 Task: Create a due date automation trigger when advanced on, on the wednesday of the week a card is due add content without an empty description at 11:00 AM.
Action: Mouse moved to (830, 85)
Screenshot: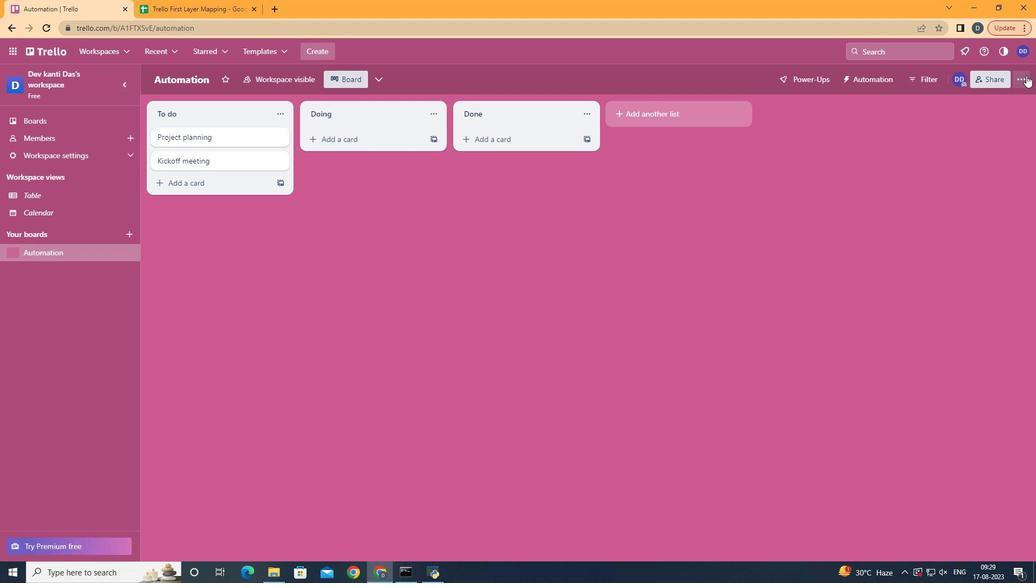 
Action: Mouse pressed left at (830, 85)
Screenshot: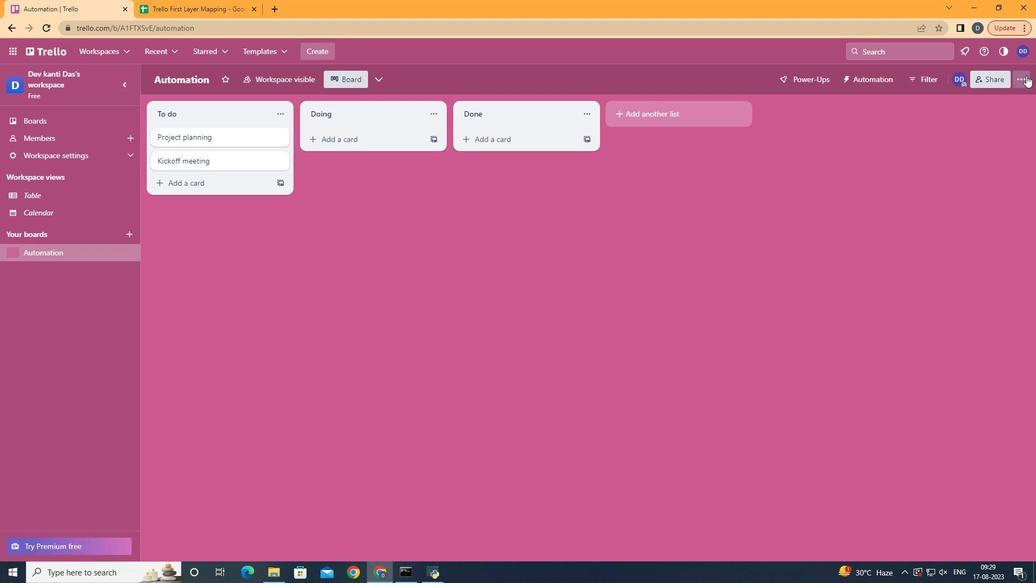 
Action: Mouse moved to (811, 226)
Screenshot: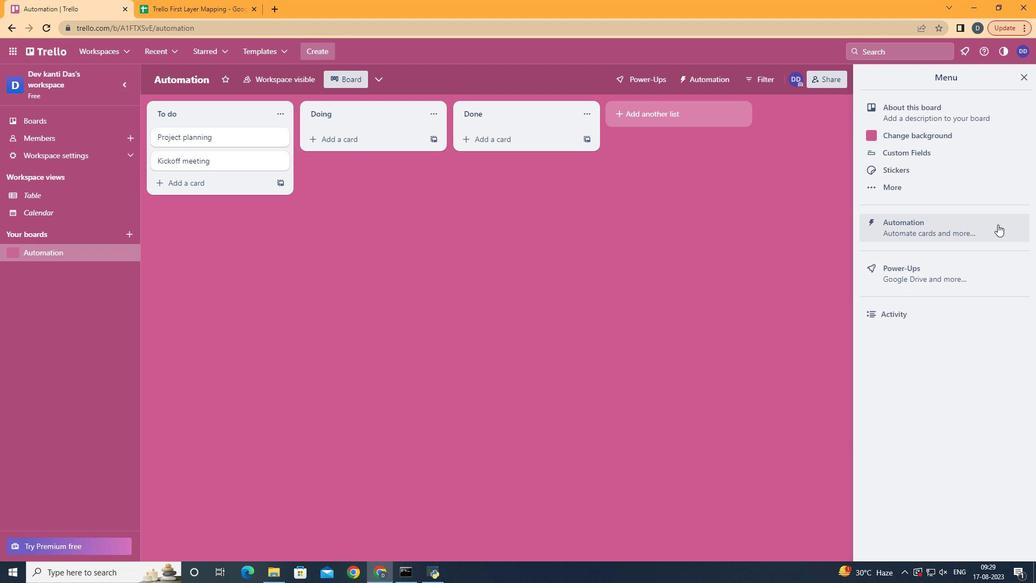 
Action: Mouse pressed left at (811, 226)
Screenshot: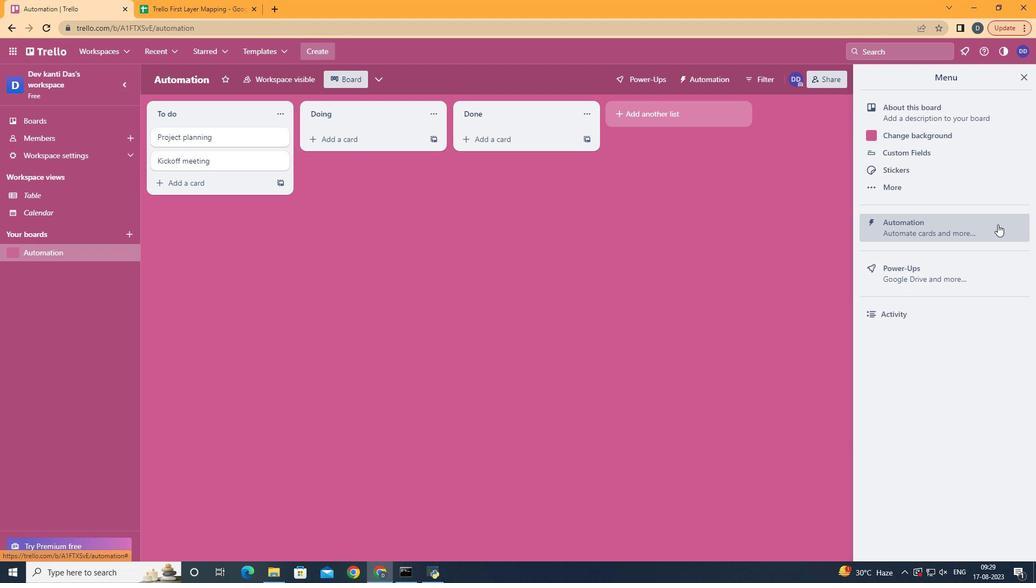 
Action: Mouse moved to (302, 224)
Screenshot: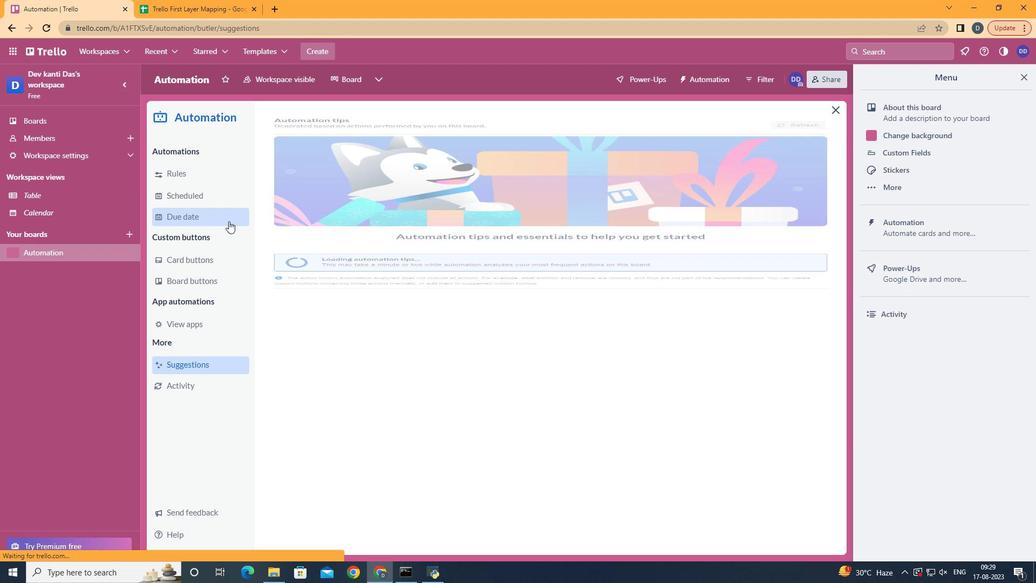 
Action: Mouse pressed left at (302, 224)
Screenshot: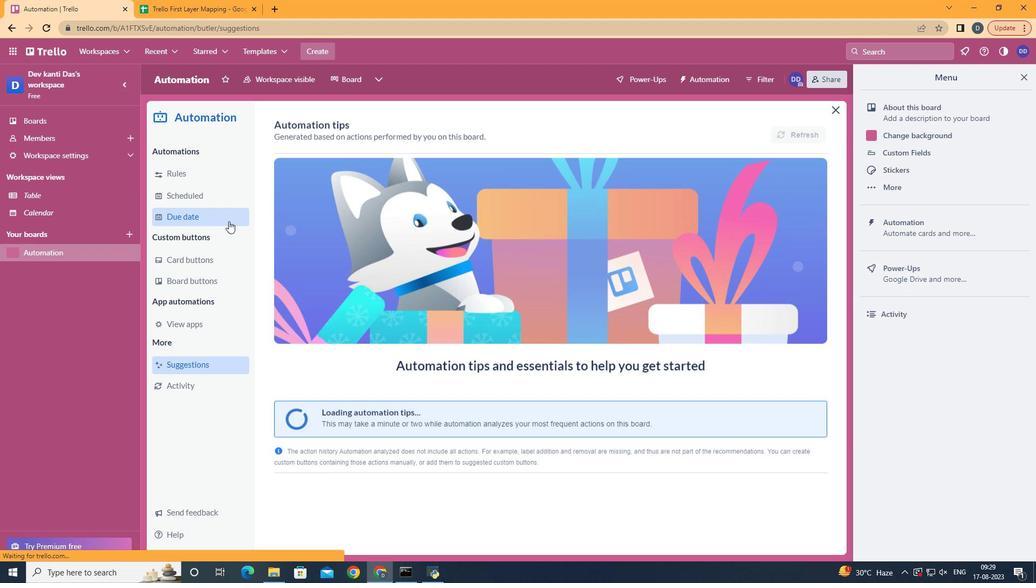 
Action: Mouse moved to (644, 140)
Screenshot: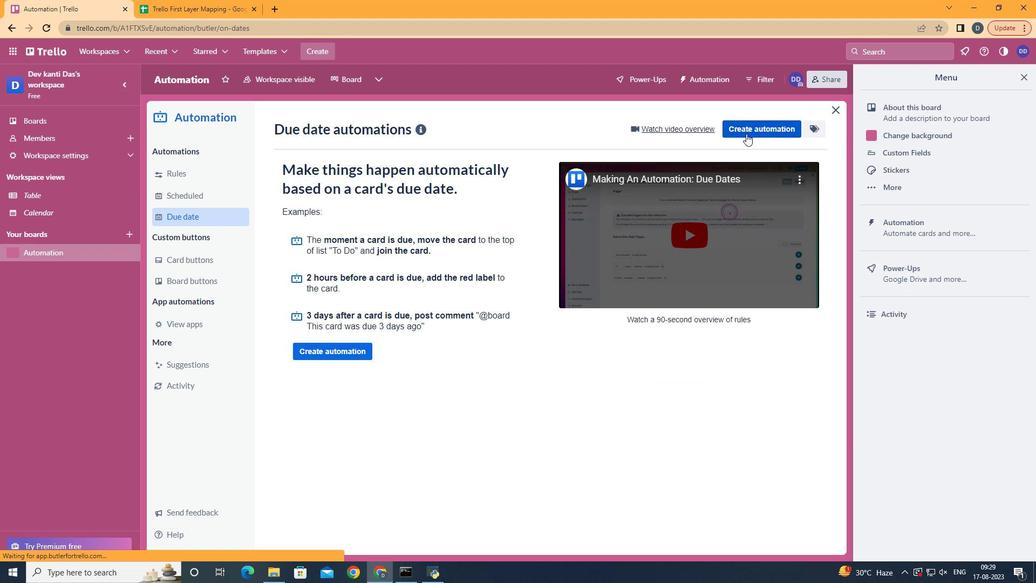 
Action: Mouse pressed left at (644, 140)
Screenshot: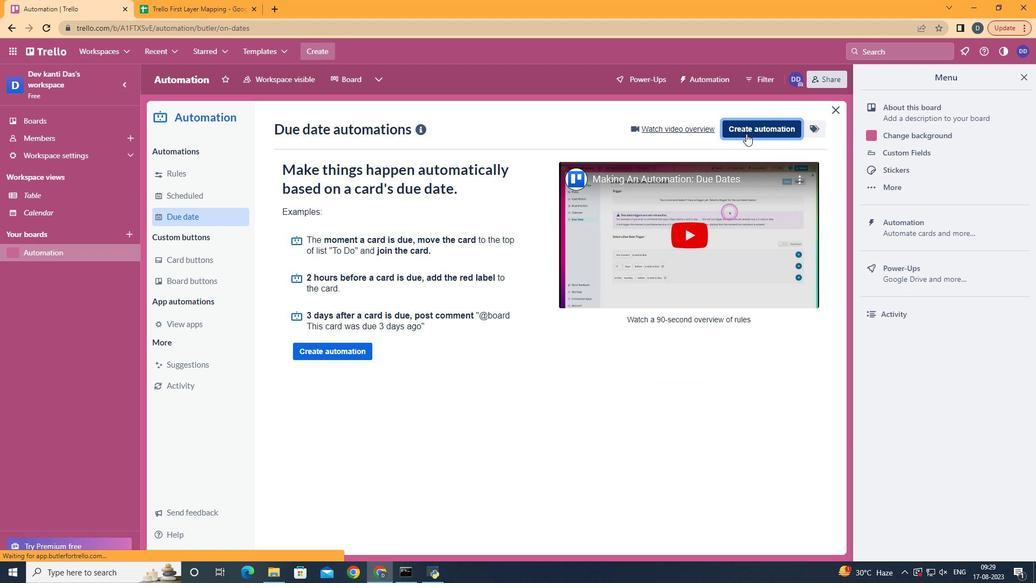 
Action: Mouse moved to (518, 237)
Screenshot: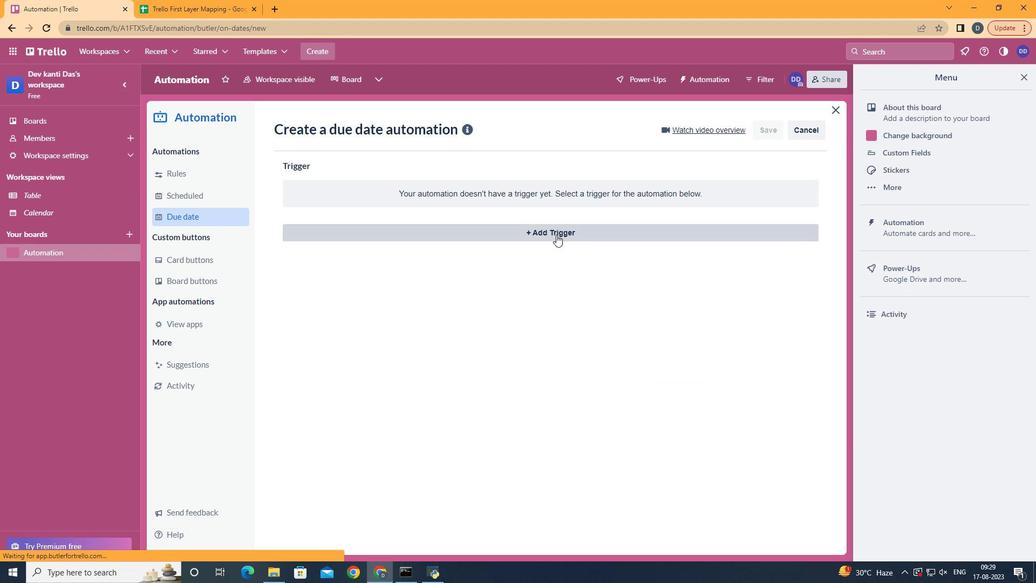 
Action: Mouse pressed left at (518, 237)
Screenshot: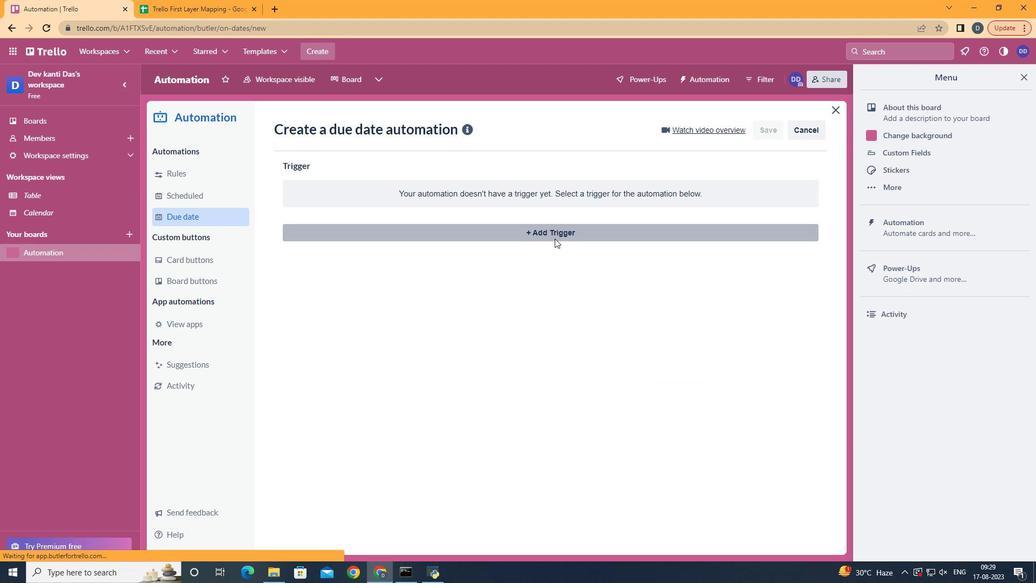 
Action: Mouse moved to (391, 326)
Screenshot: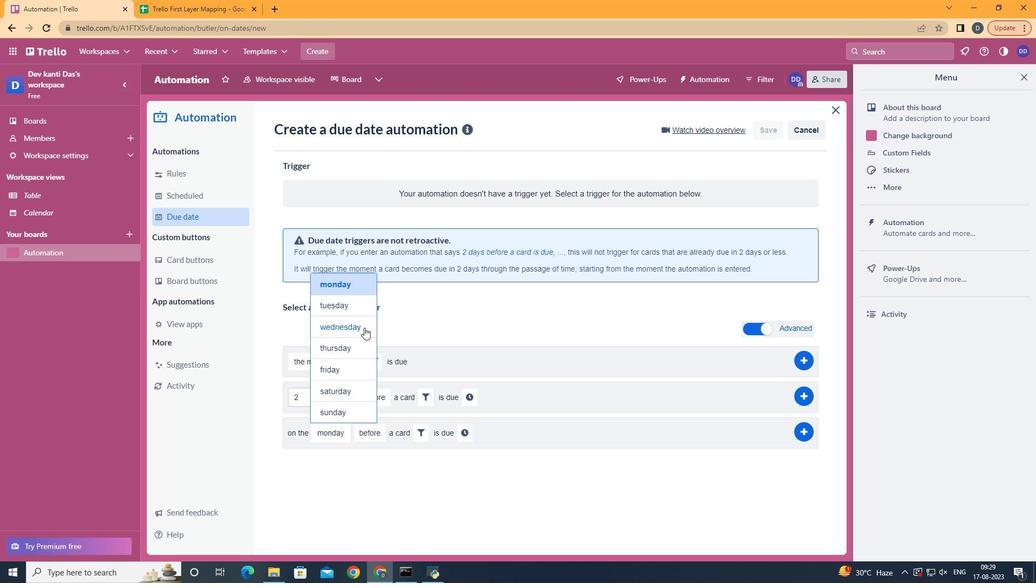 
Action: Mouse pressed left at (391, 326)
Screenshot: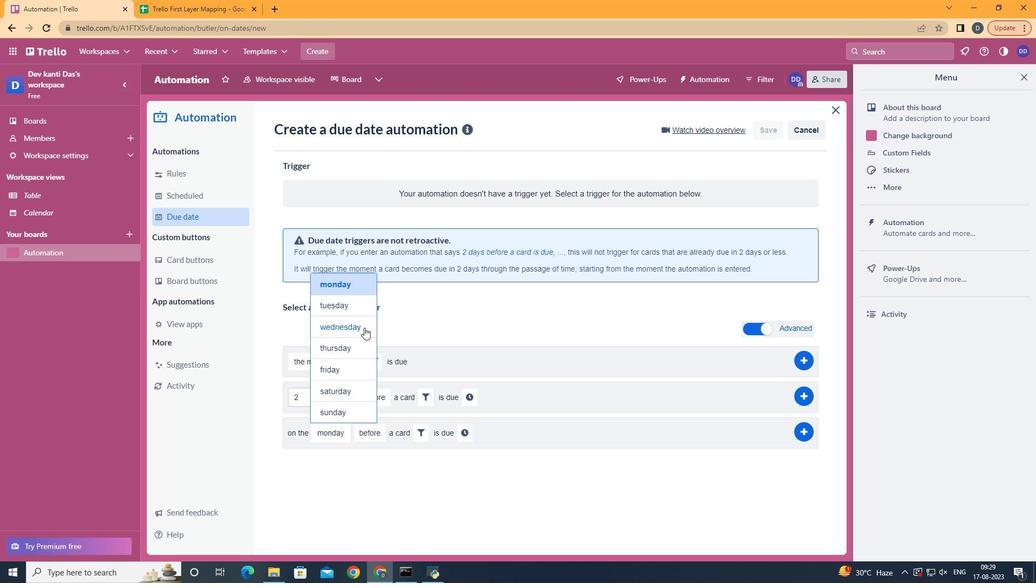 
Action: Mouse moved to (414, 485)
Screenshot: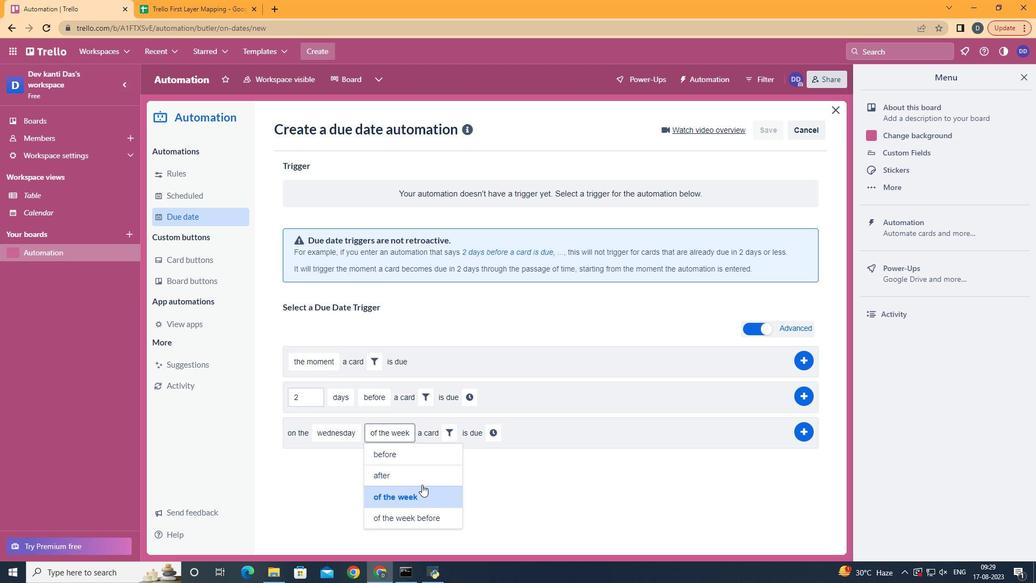 
Action: Mouse pressed left at (414, 485)
Screenshot: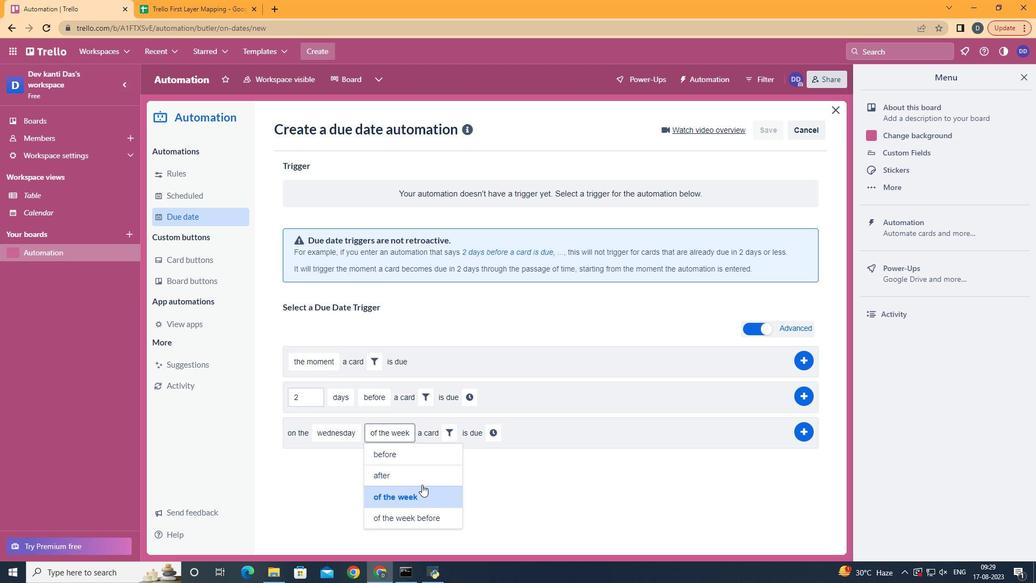 
Action: Mouse moved to (452, 435)
Screenshot: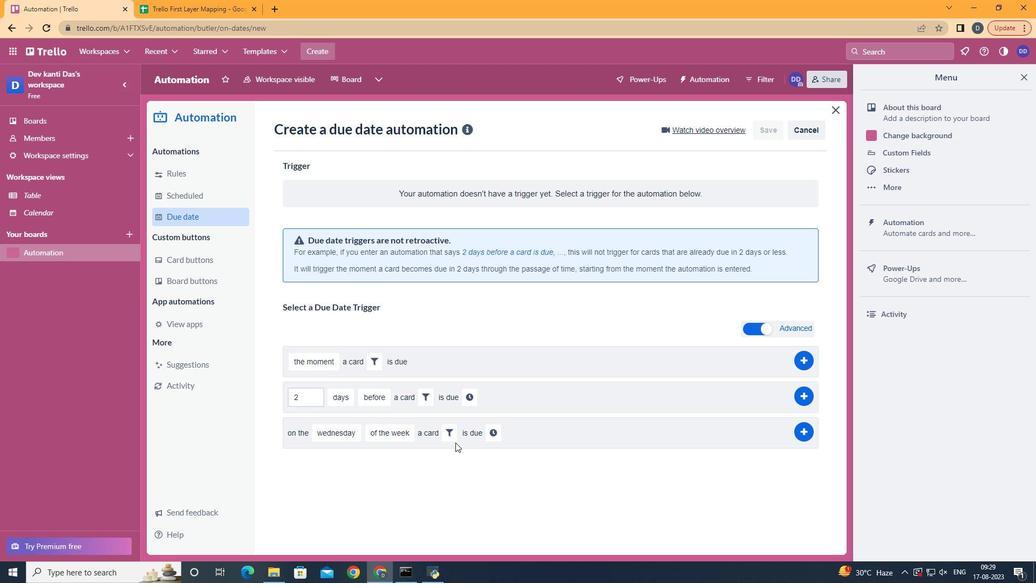 
Action: Mouse pressed left at (452, 435)
Screenshot: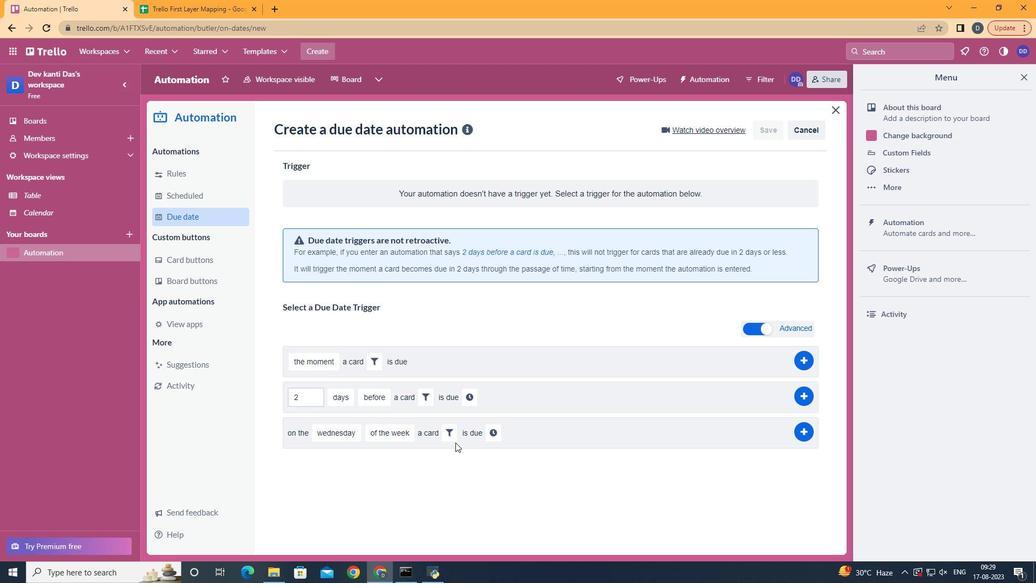 
Action: Mouse moved to (450, 430)
Screenshot: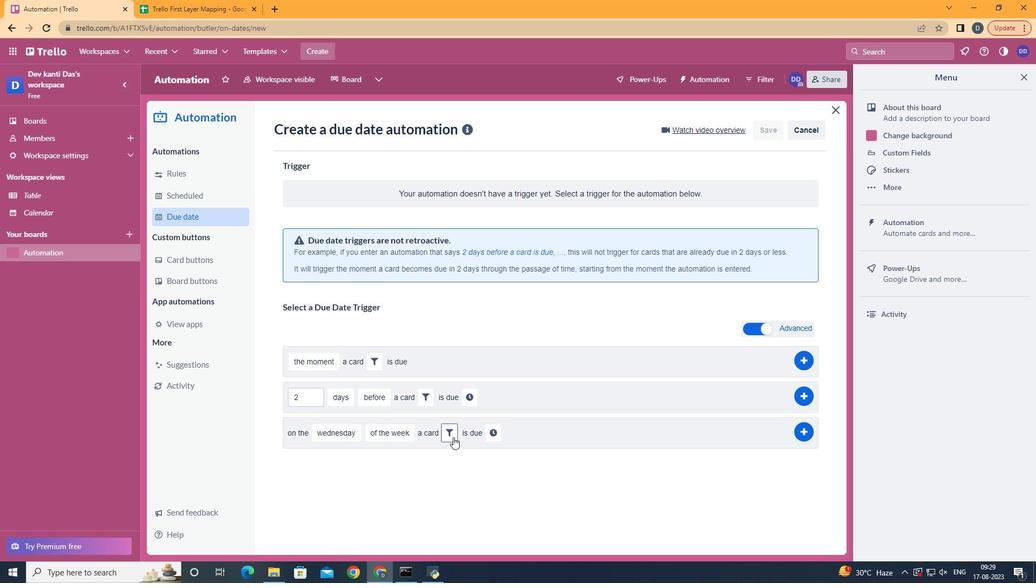
Action: Mouse pressed left at (450, 430)
Screenshot: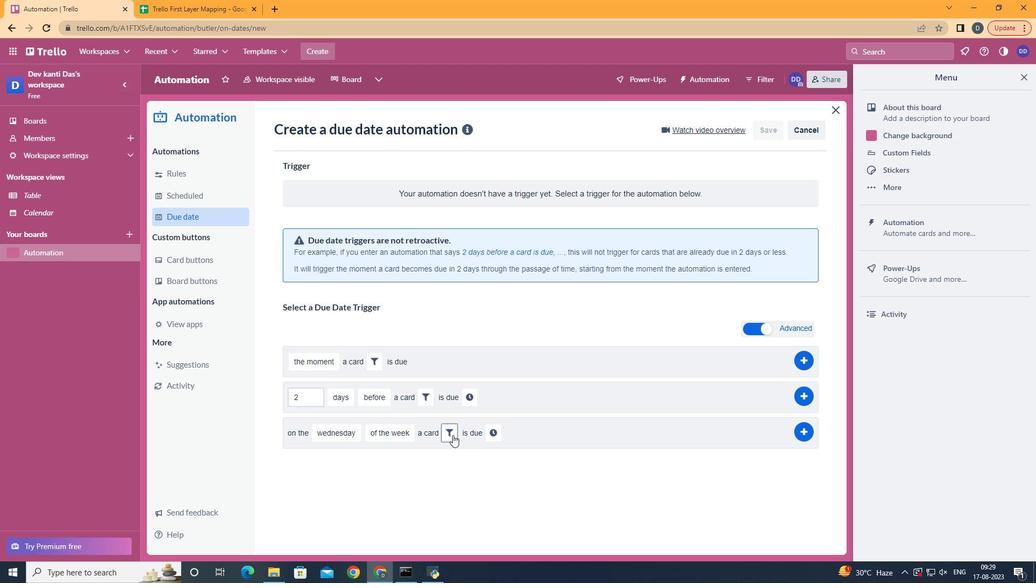 
Action: Mouse moved to (545, 456)
Screenshot: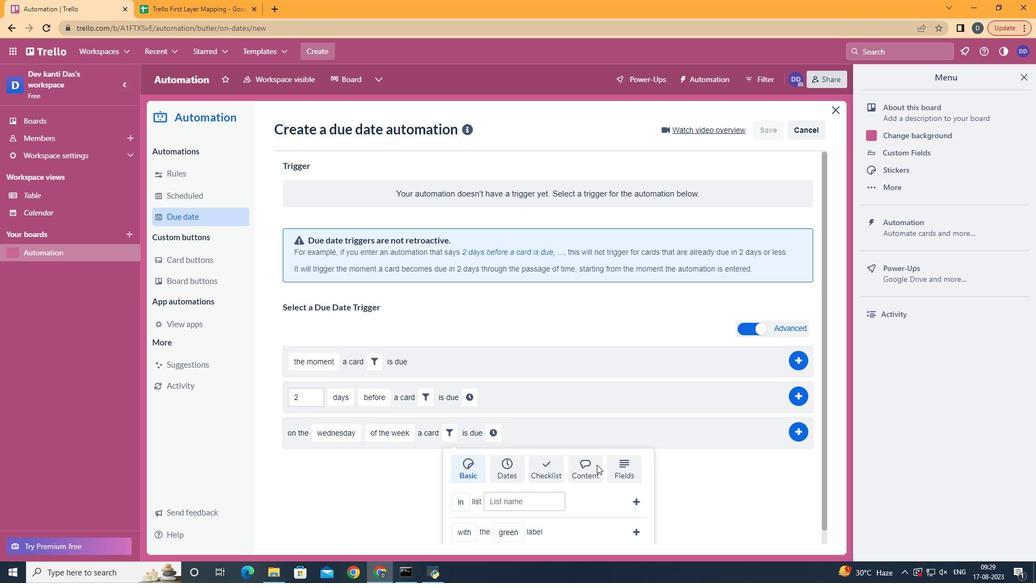 
Action: Mouse pressed left at (545, 456)
Screenshot: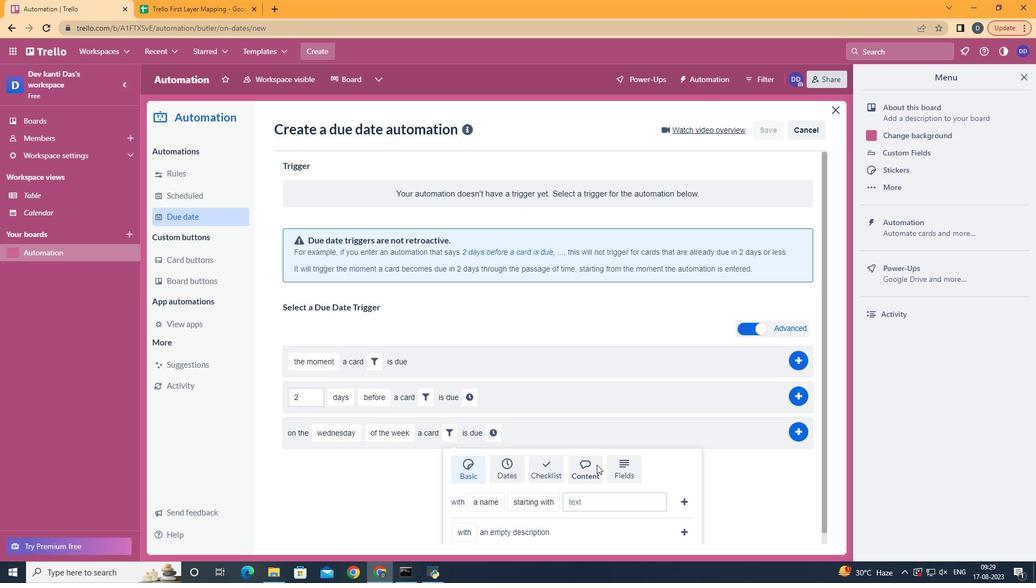 
Action: Mouse scrolled (545, 456) with delta (0, 0)
Screenshot: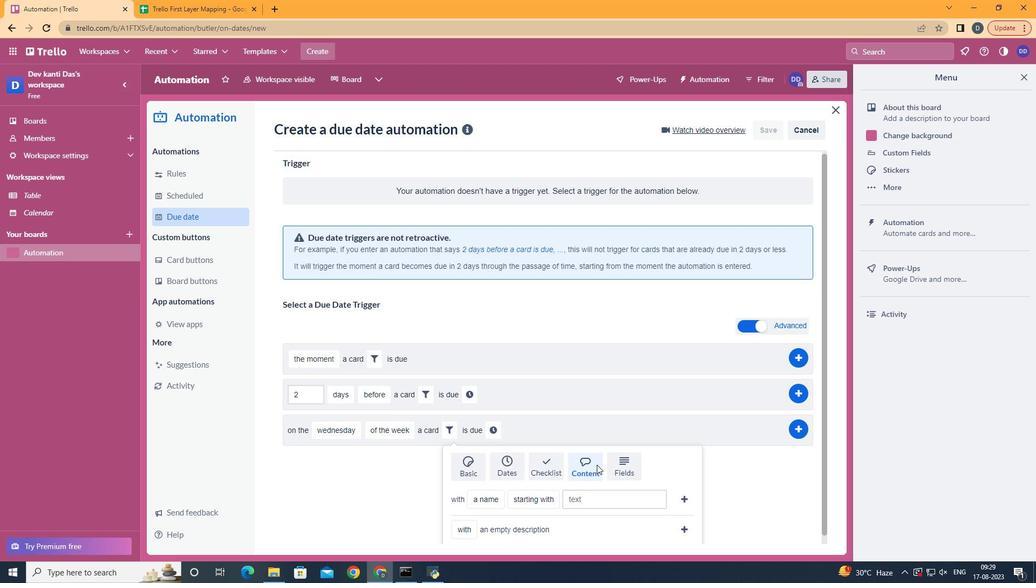
Action: Mouse scrolled (545, 456) with delta (0, 0)
Screenshot: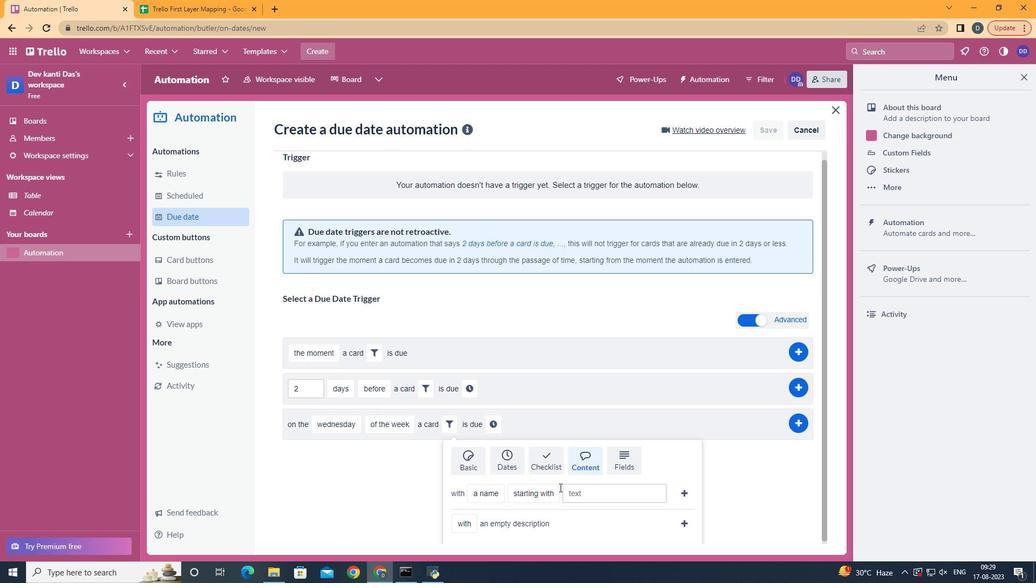 
Action: Mouse scrolled (545, 456) with delta (0, 0)
Screenshot: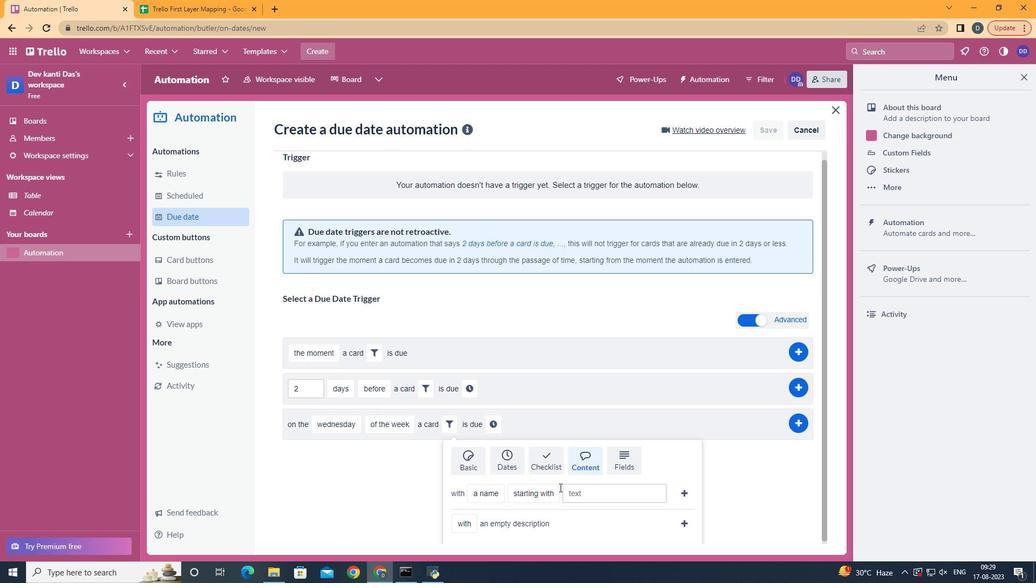
Action: Mouse moved to (461, 497)
Screenshot: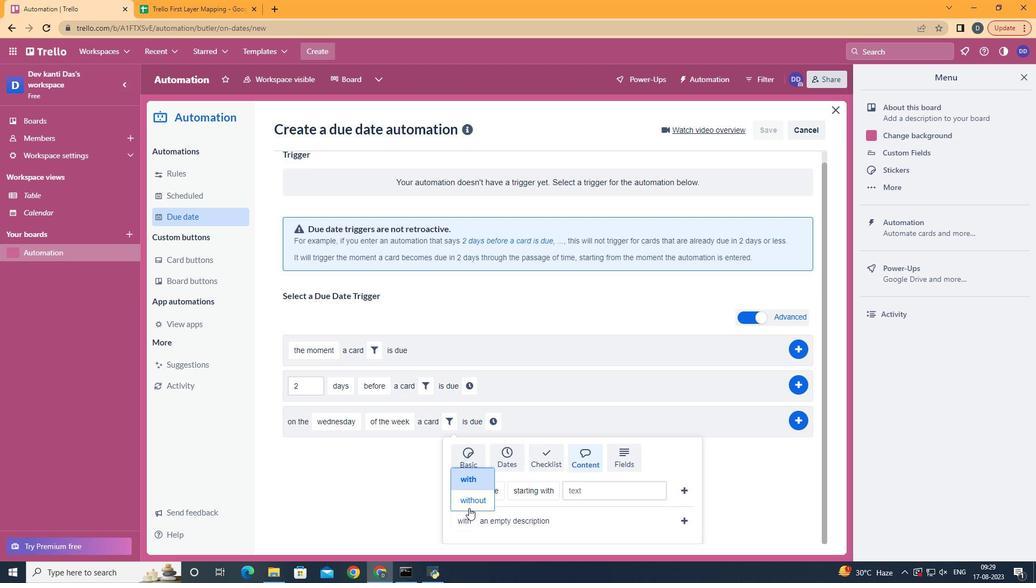 
Action: Mouse pressed left at (461, 497)
Screenshot: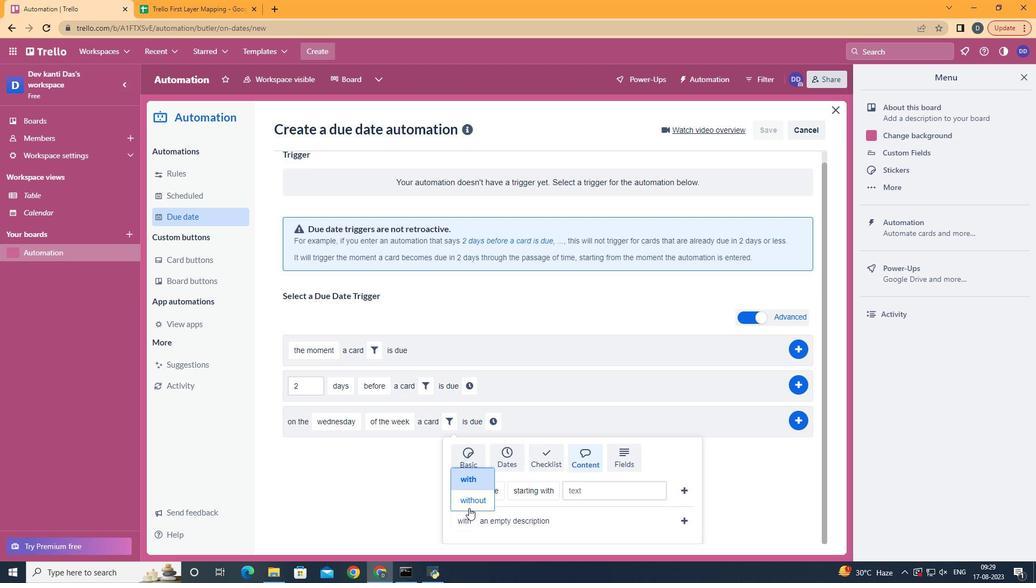 
Action: Mouse moved to (602, 513)
Screenshot: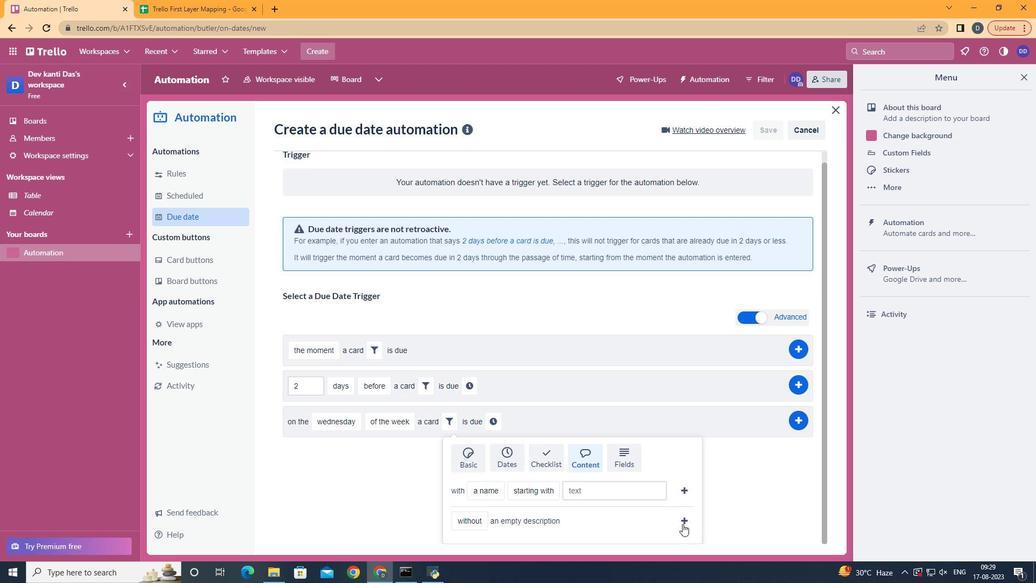 
Action: Mouse pressed left at (602, 513)
Screenshot: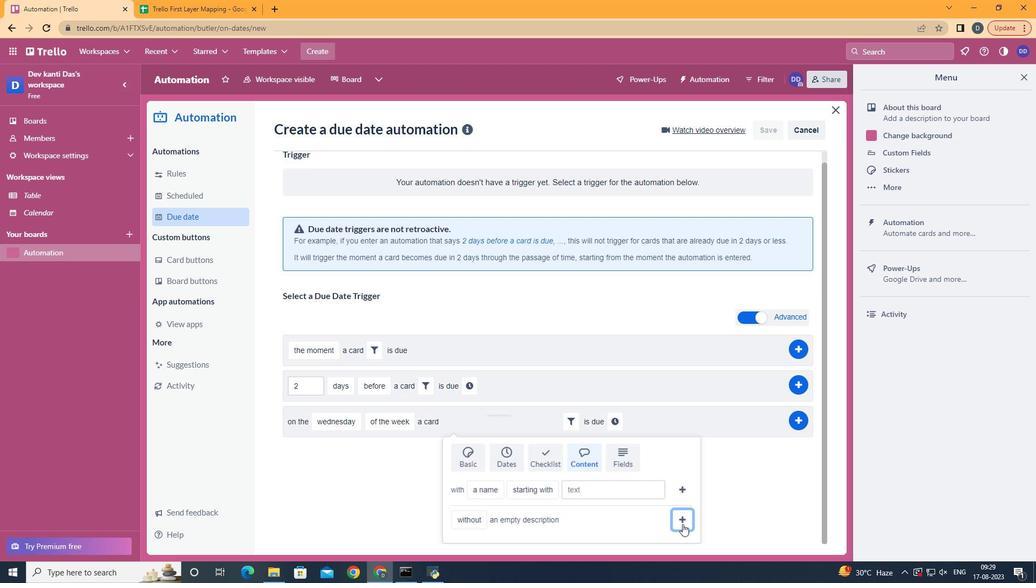 
Action: Mouse moved to (558, 427)
Screenshot: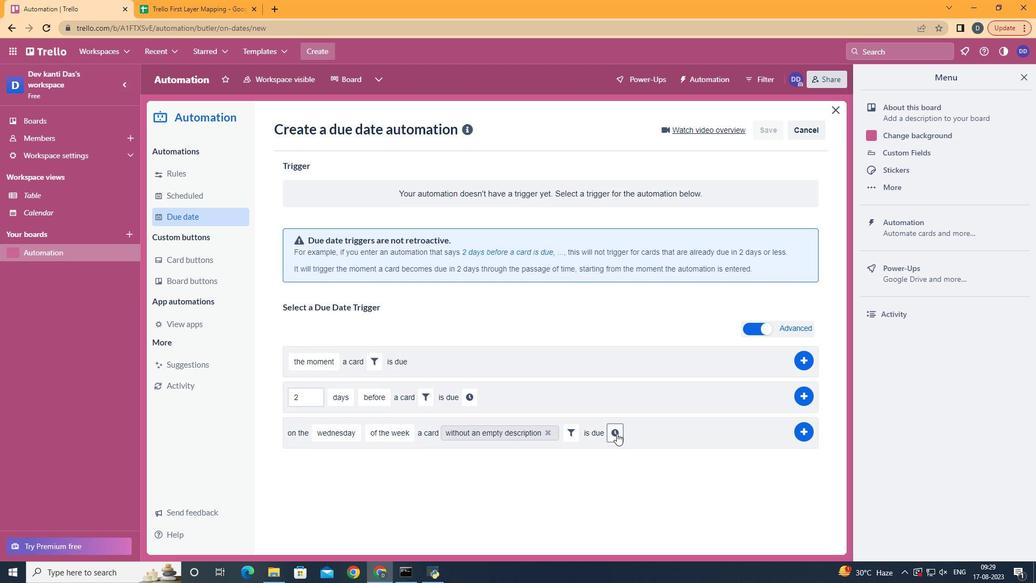 
Action: Mouse pressed left at (558, 427)
Screenshot: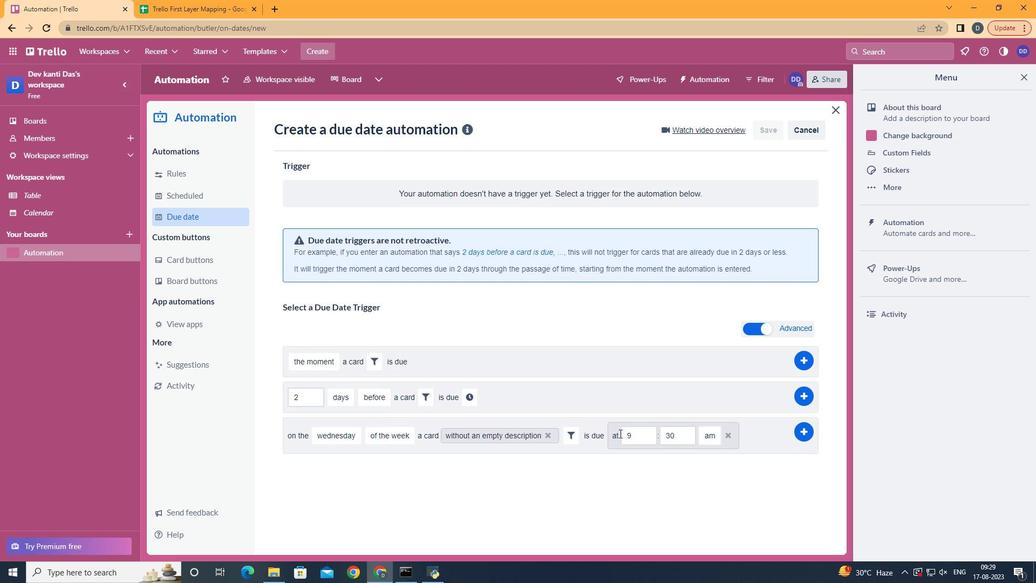
Action: Mouse moved to (578, 428)
Screenshot: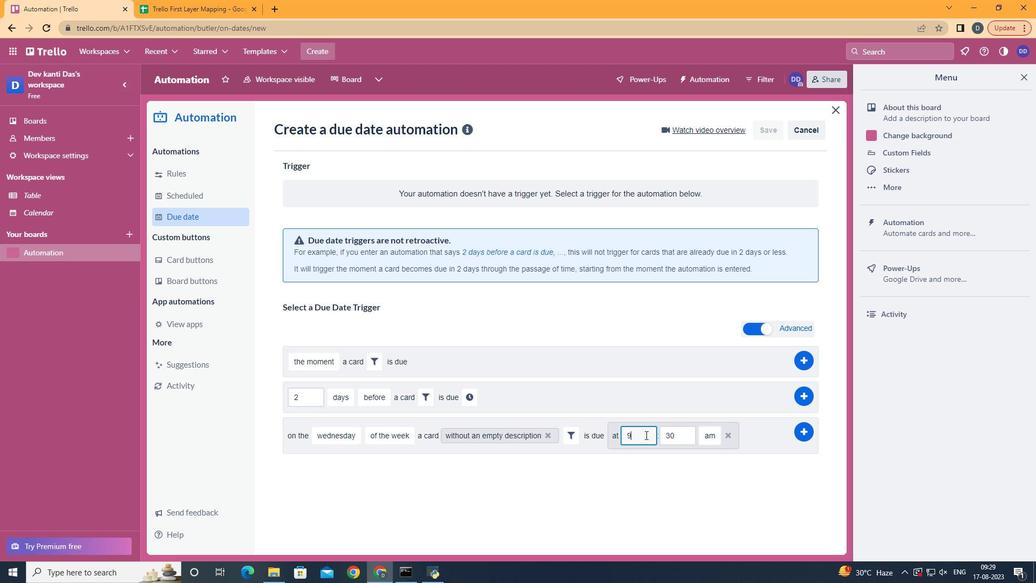 
Action: Mouse pressed left at (578, 428)
Screenshot: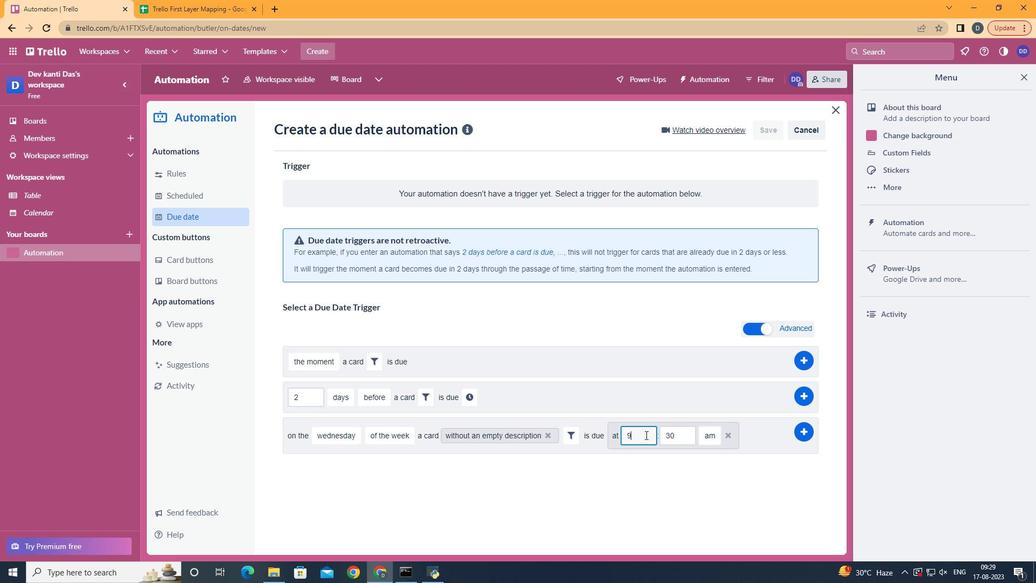 
Action: Mouse moved to (577, 429)
Screenshot: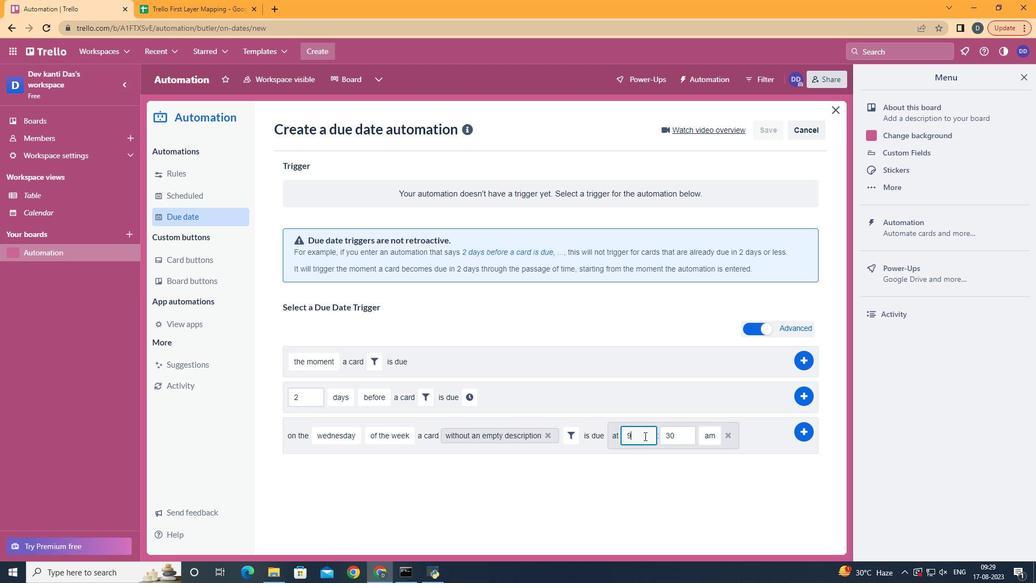 
Action: Key pressed <Key.backspace>11
Screenshot: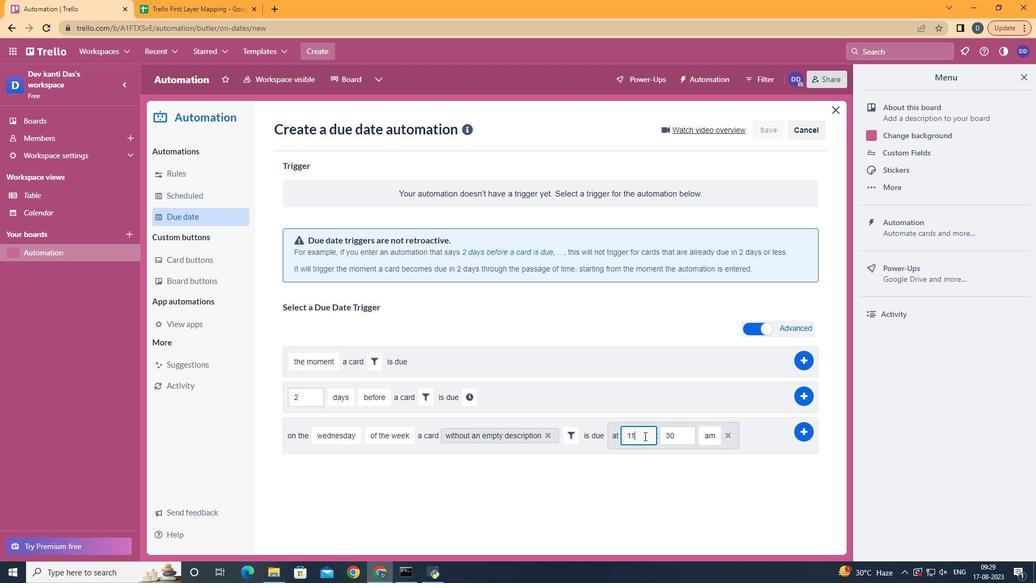 
Action: Mouse moved to (598, 431)
Screenshot: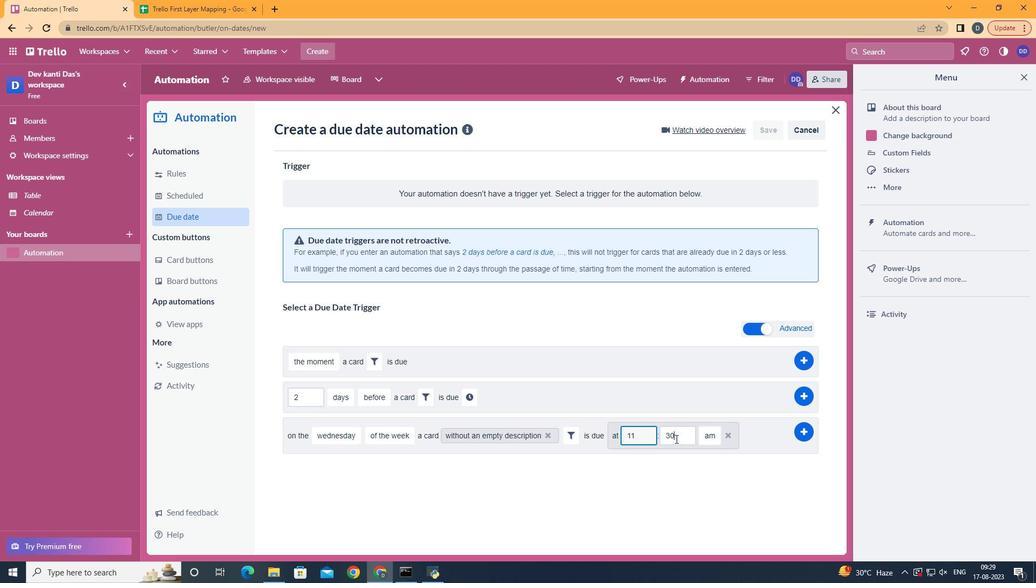 
Action: Mouse pressed left at (598, 431)
Screenshot: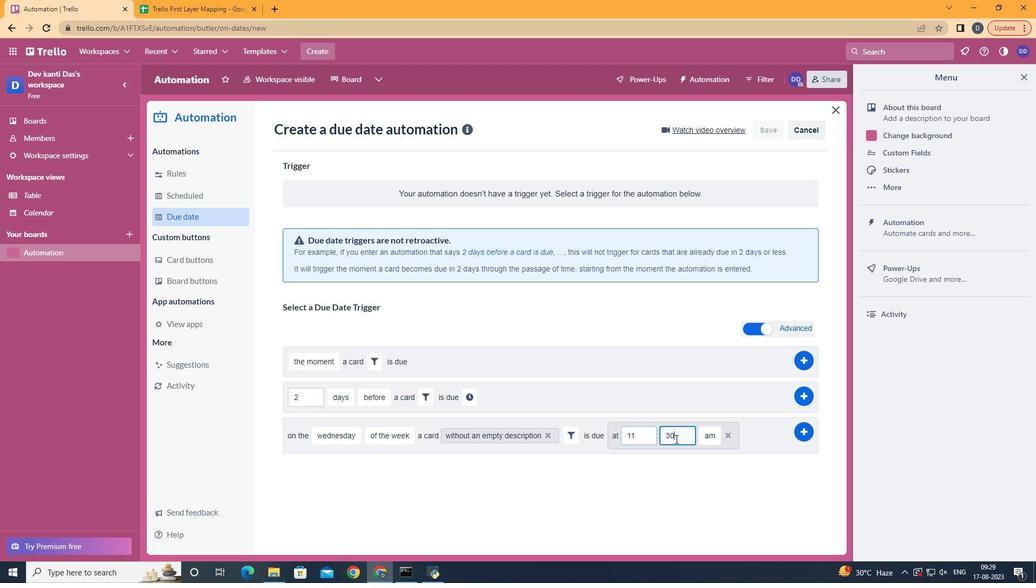 
Action: Key pressed <Key.backspace><Key.backspace>00
Screenshot: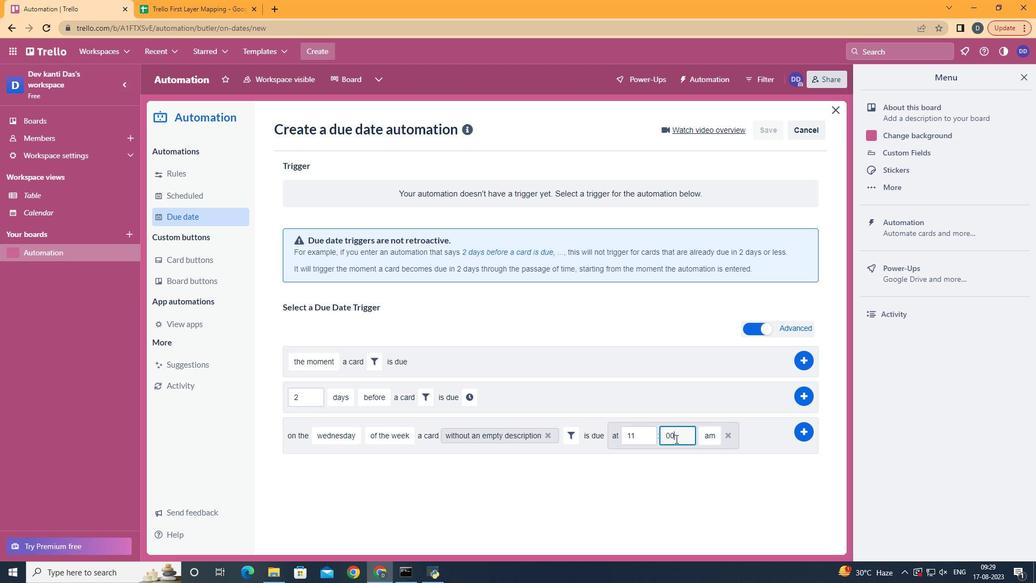 
Action: Mouse moved to (682, 429)
Screenshot: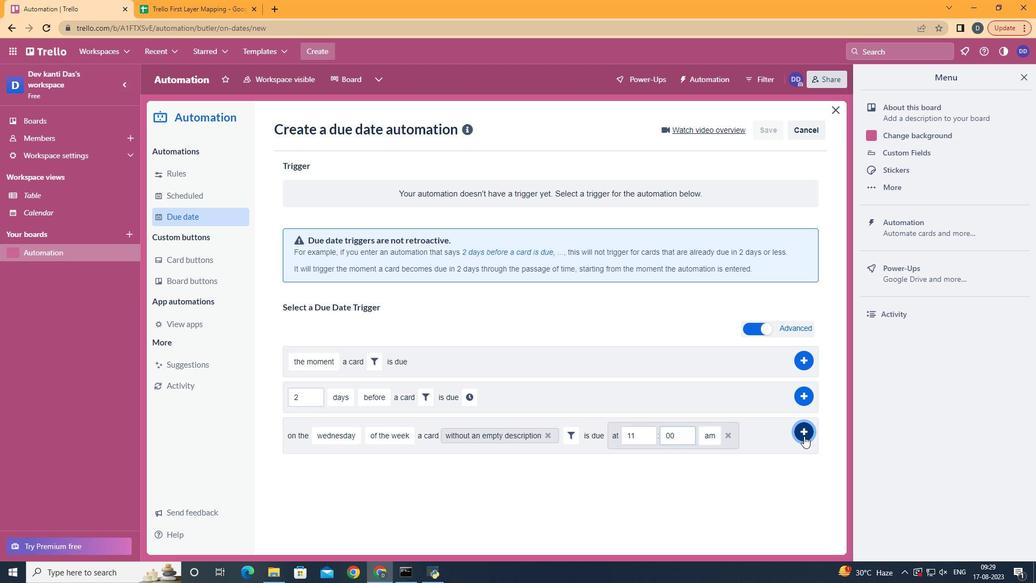
Action: Mouse pressed left at (682, 429)
Screenshot: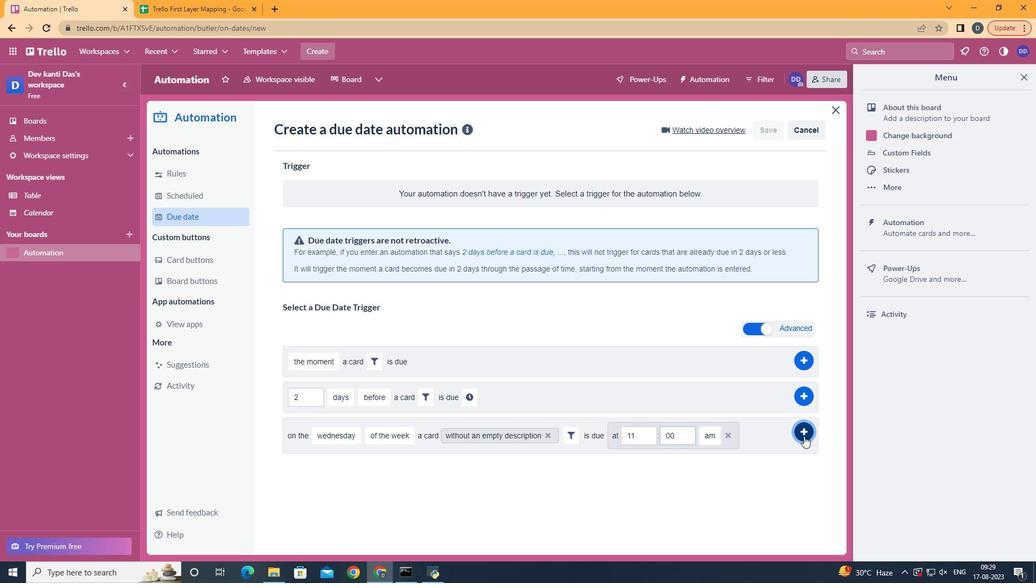 
